 Task: Click find and set the "Refine current search" while find customer
Action: Mouse moved to (177, 18)
Screenshot: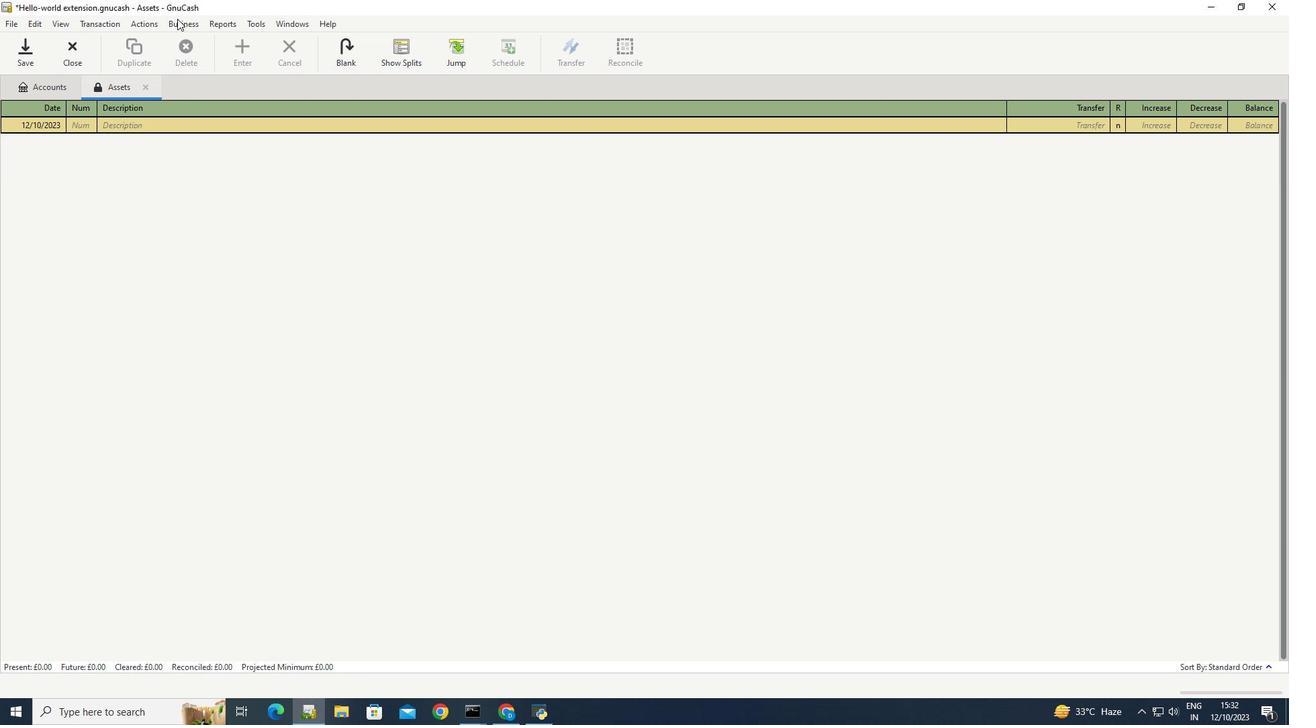 
Action: Mouse pressed left at (177, 18)
Screenshot: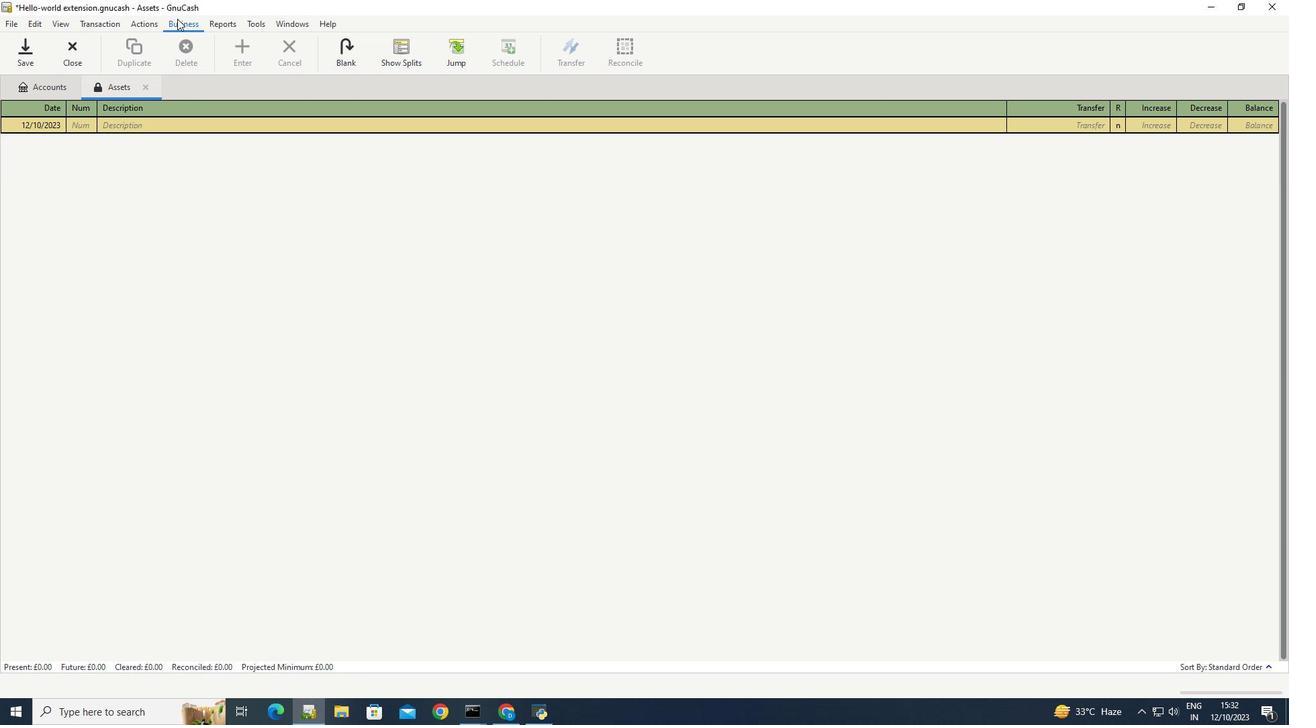 
Action: Mouse moved to (349, 69)
Screenshot: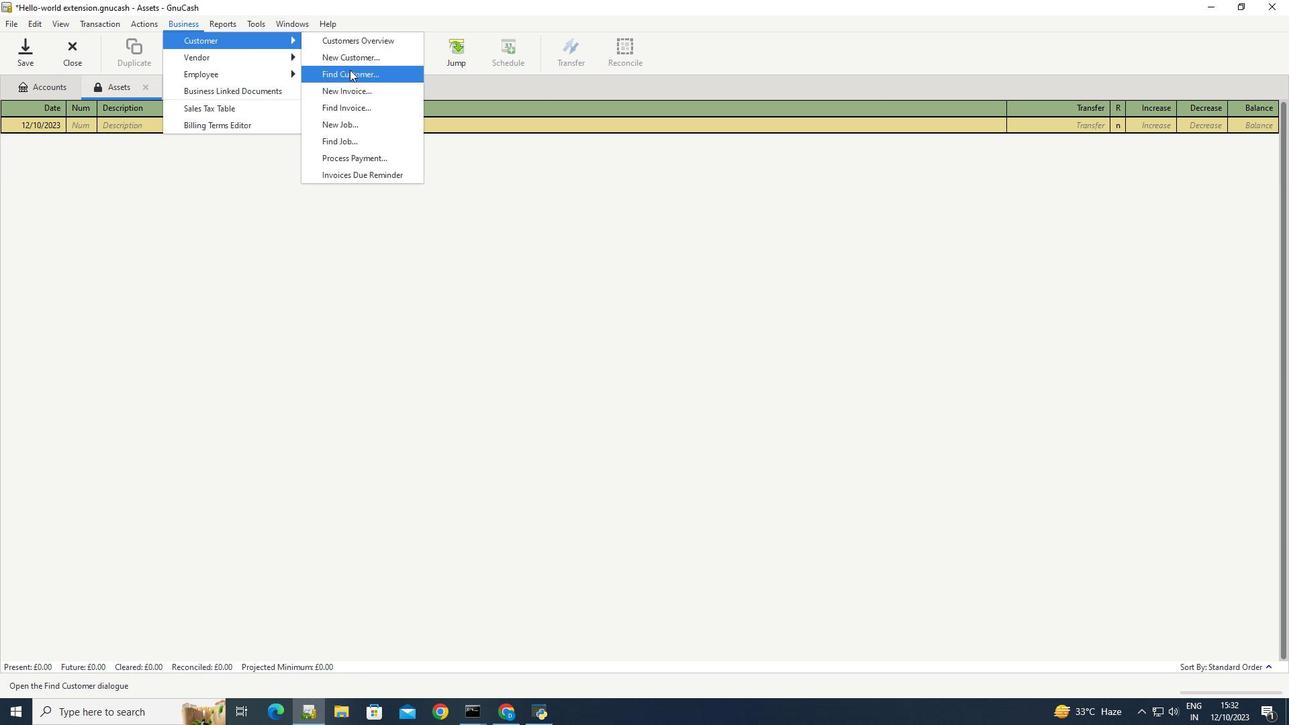
Action: Mouse pressed left at (349, 69)
Screenshot: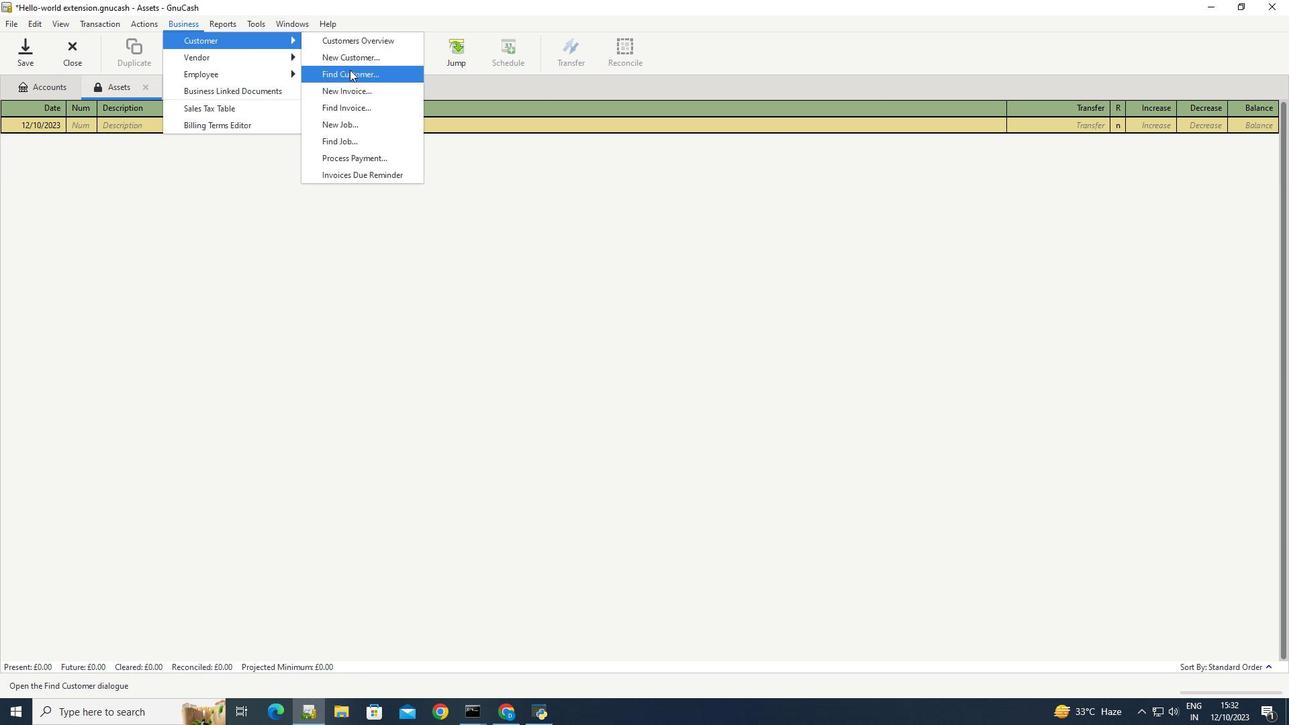 
Action: Mouse moved to (665, 317)
Screenshot: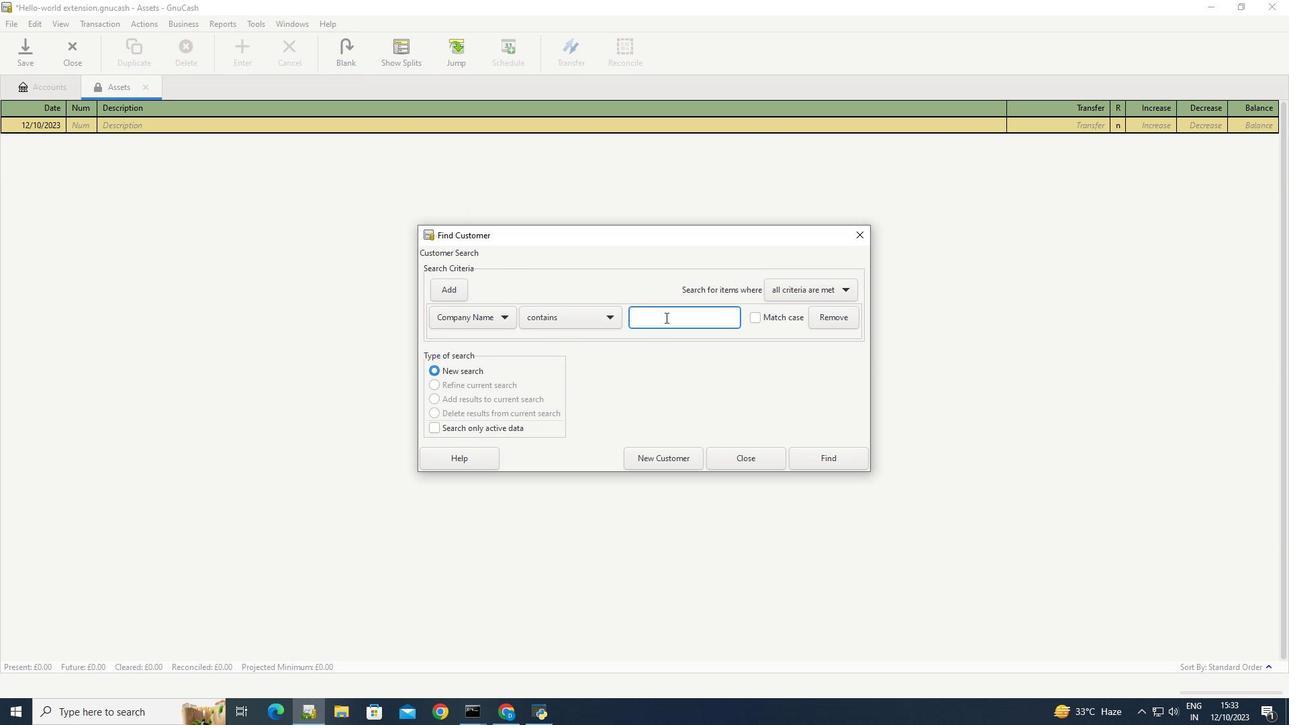 
Action: Mouse pressed left at (665, 317)
Screenshot: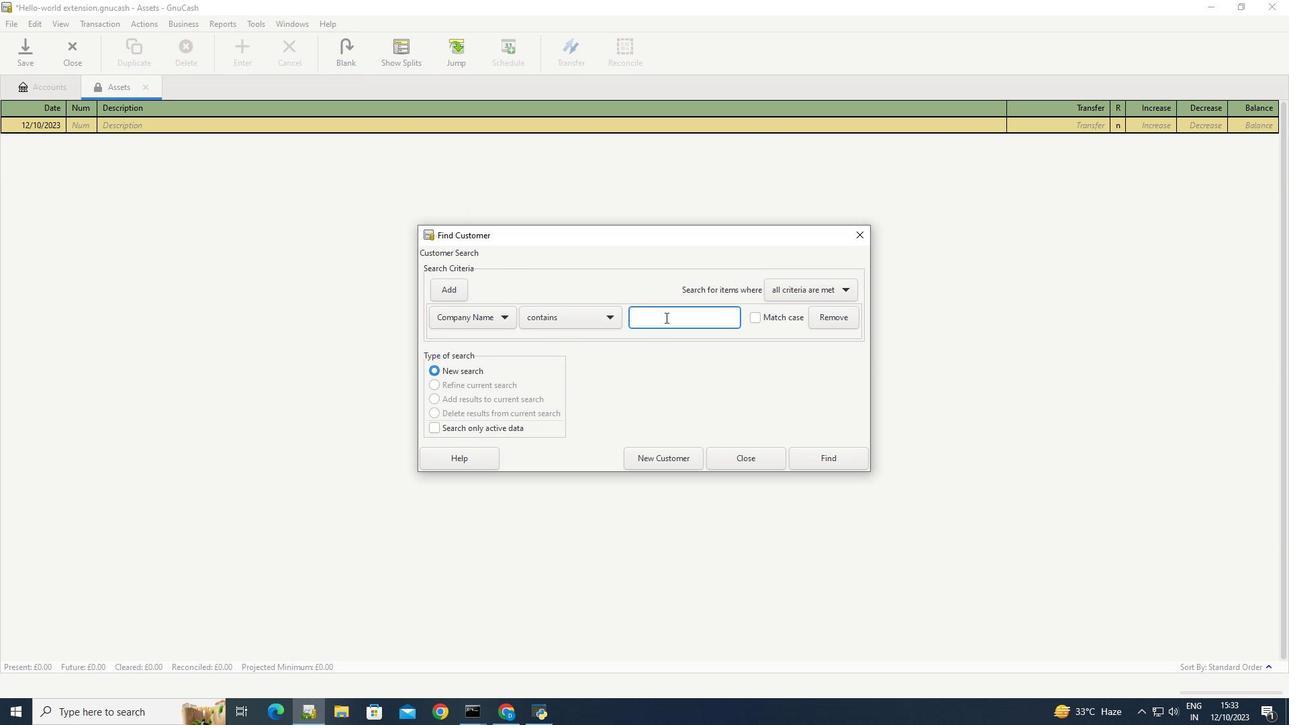 
Action: Key pressed <Key.caps_lock>SOF<Key.backspace><Key.backspace><Key.caps_lock>oftage
Screenshot: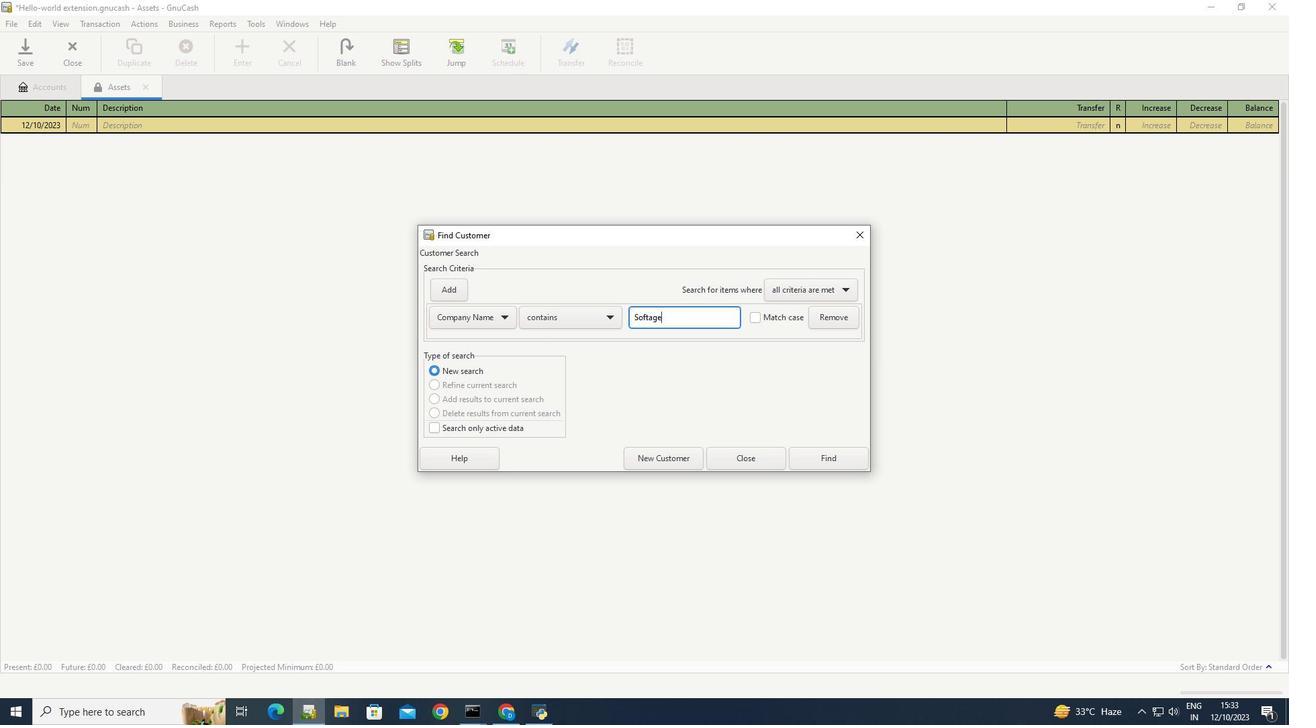 
Action: Mouse moved to (668, 365)
Screenshot: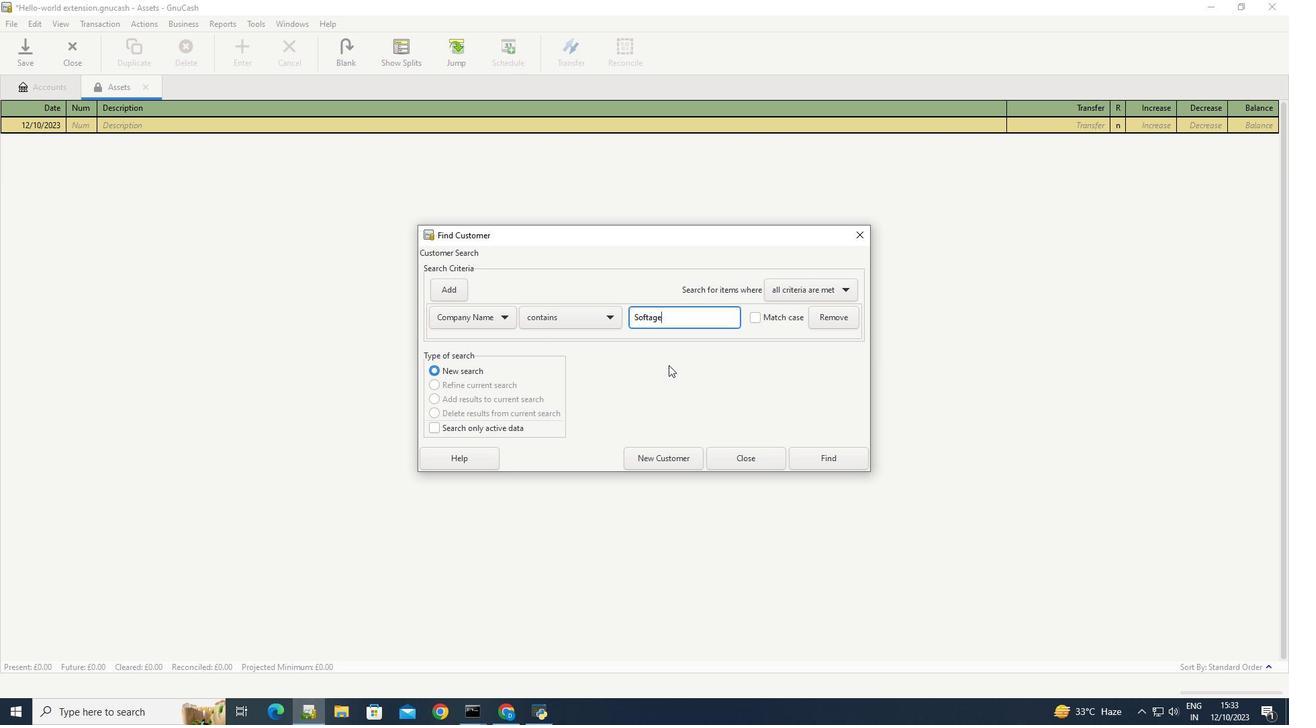 
Action: Mouse pressed left at (668, 365)
Screenshot: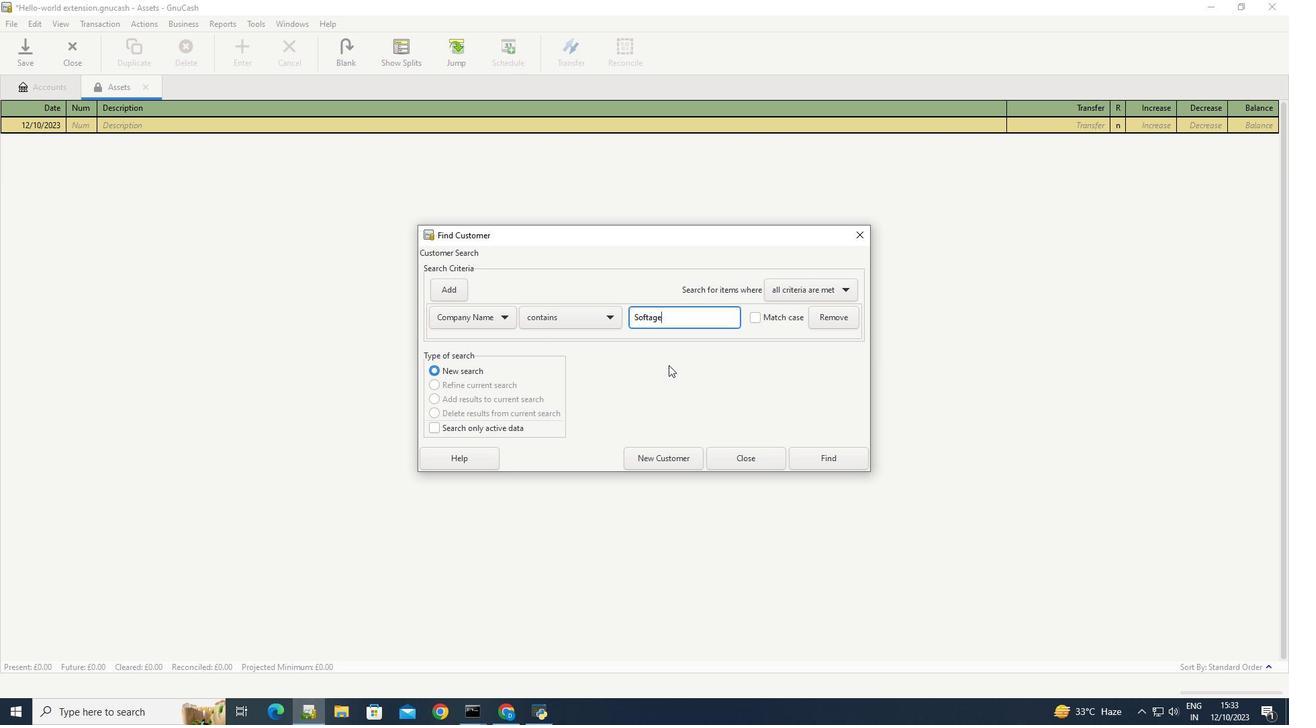 
Action: Mouse moved to (811, 453)
Screenshot: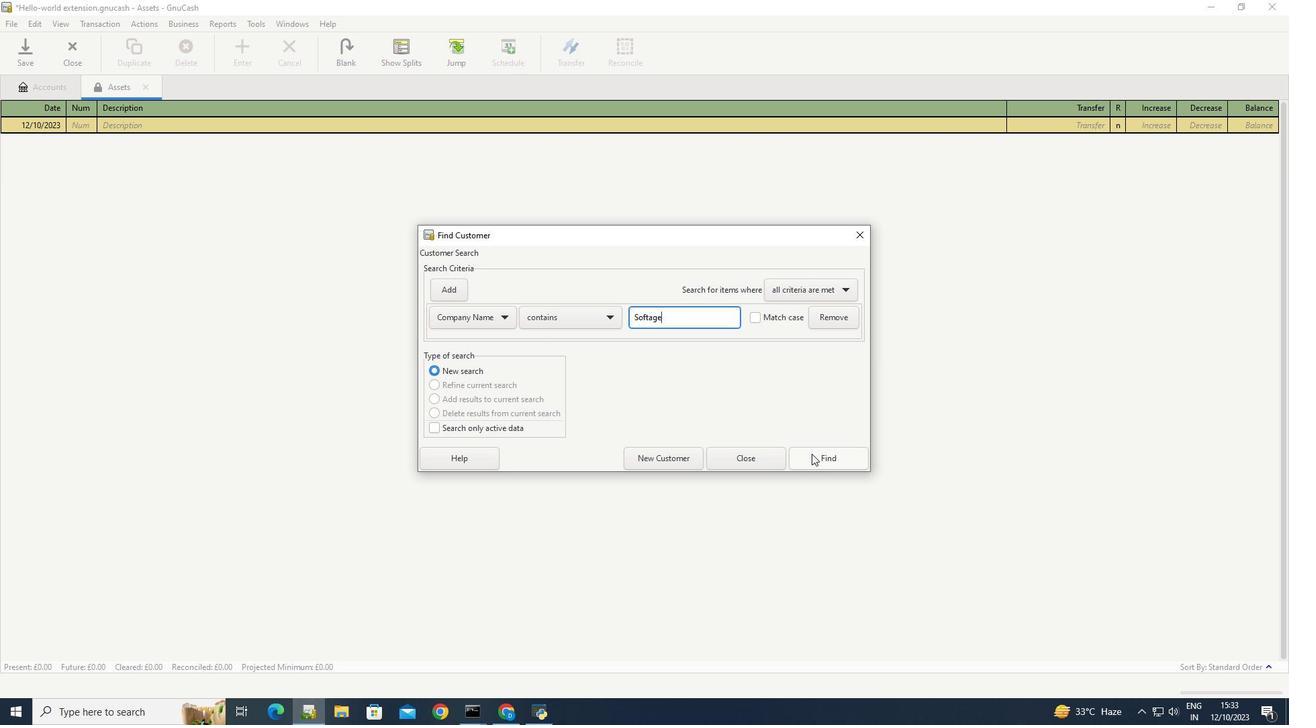 
Action: Mouse pressed left at (811, 453)
Screenshot: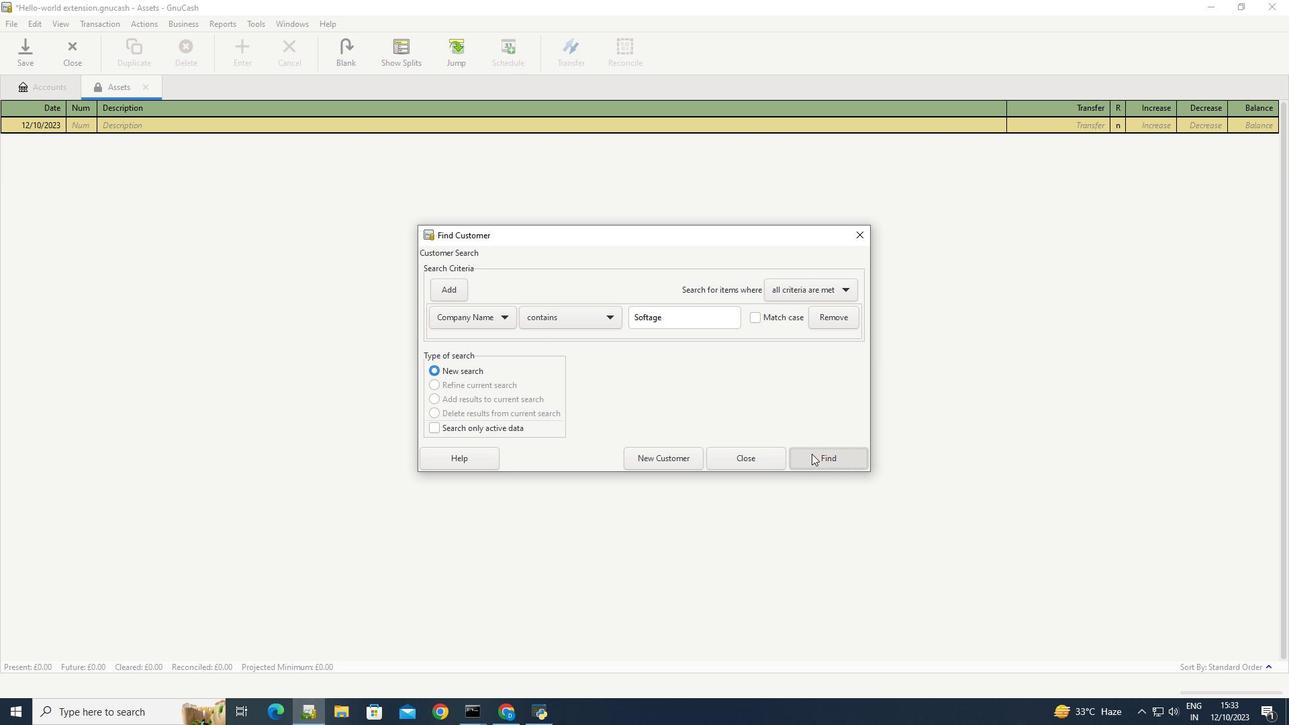 
Action: Mouse moved to (431, 353)
Screenshot: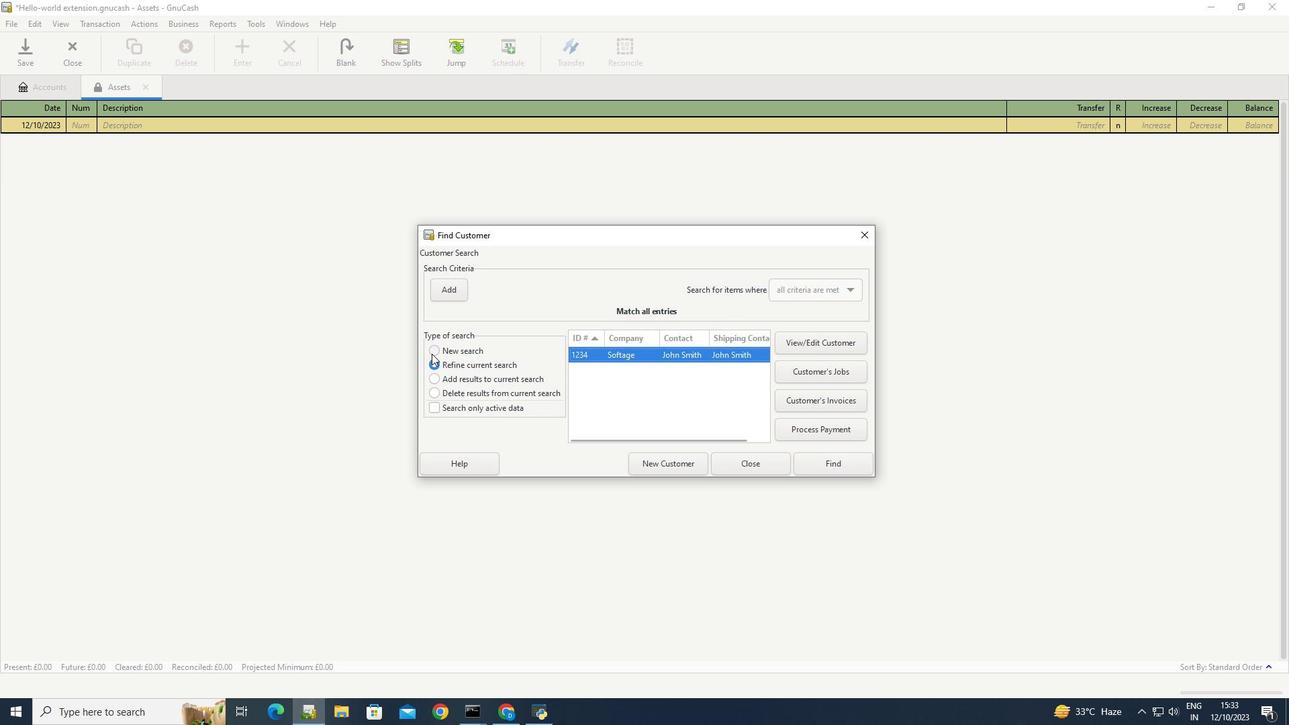 
Action: Mouse pressed left at (431, 353)
Screenshot: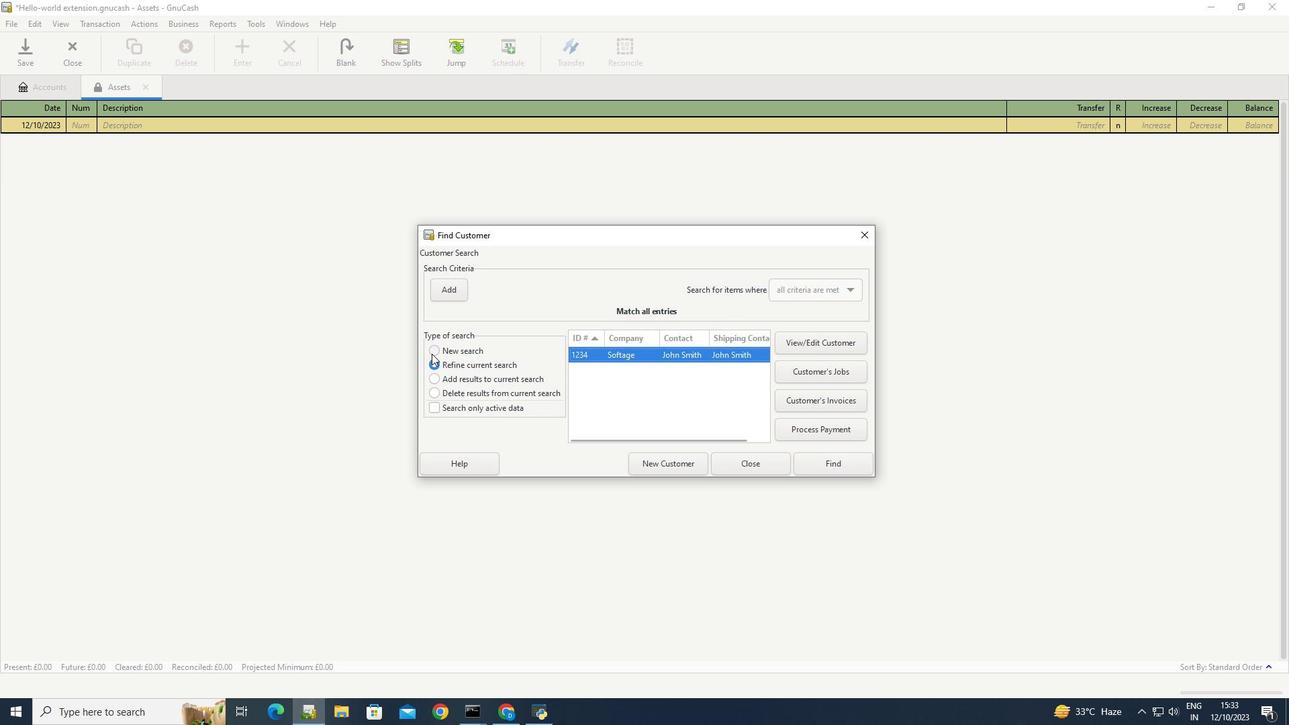 
Action: Mouse moved to (437, 365)
Screenshot: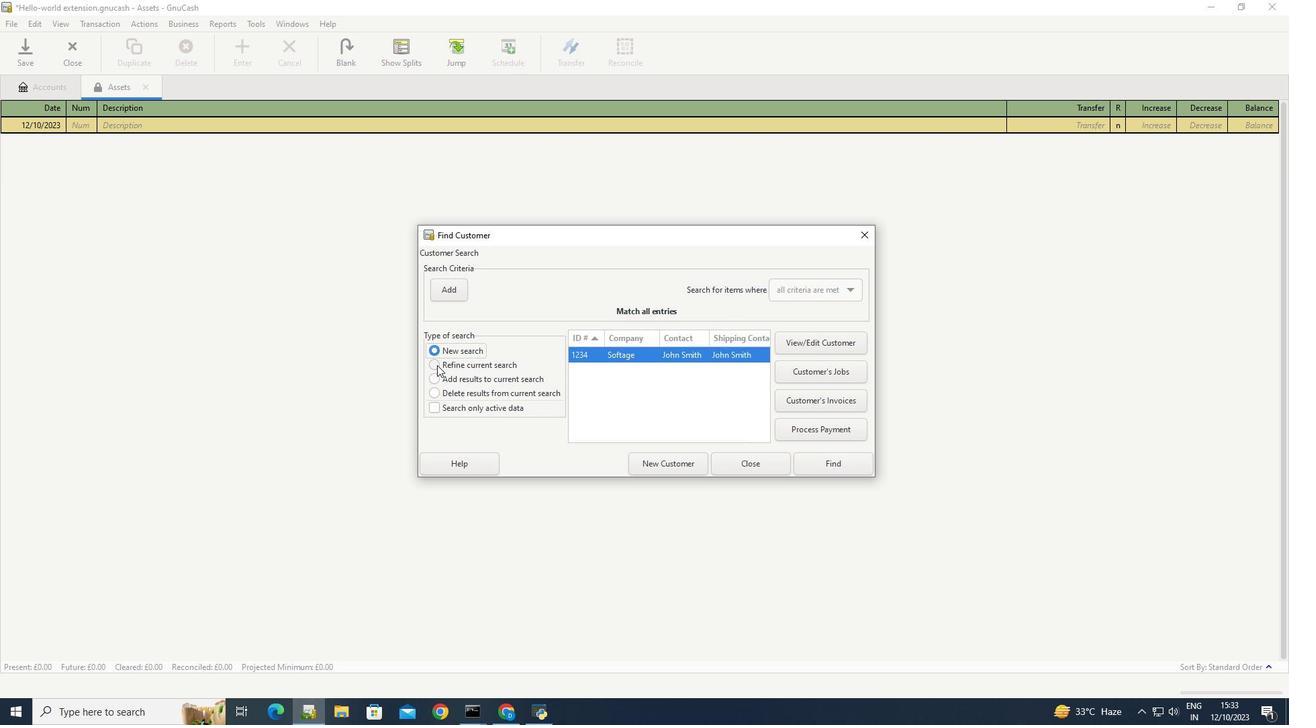 
Action: Mouse pressed left at (437, 365)
Screenshot: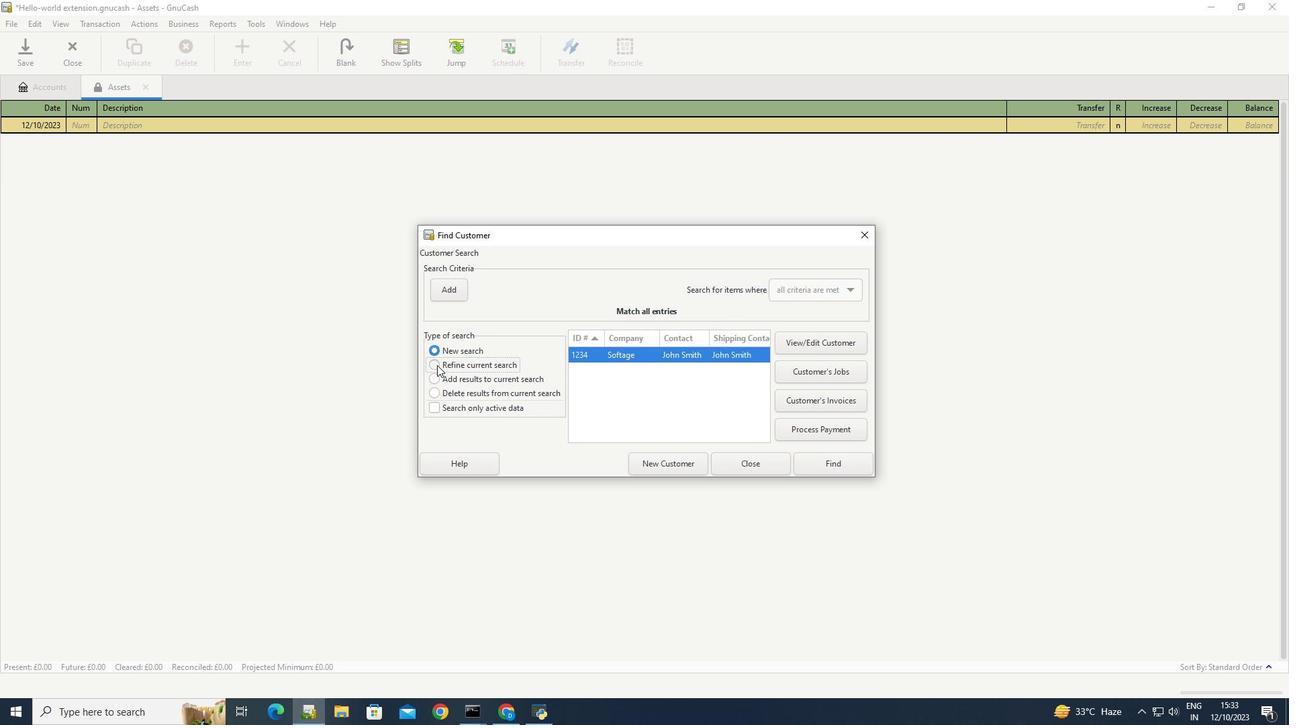 
Action: Mouse moved to (650, 396)
Screenshot: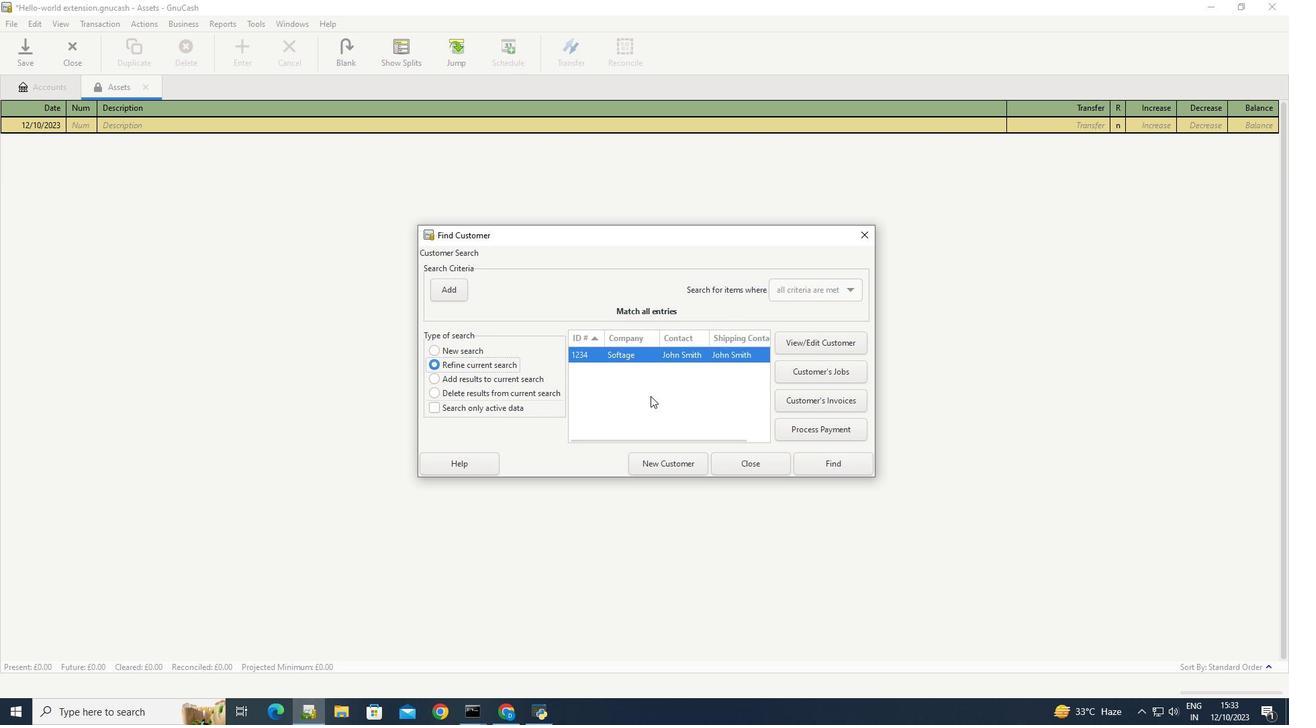 
Action: Mouse pressed left at (650, 396)
Screenshot: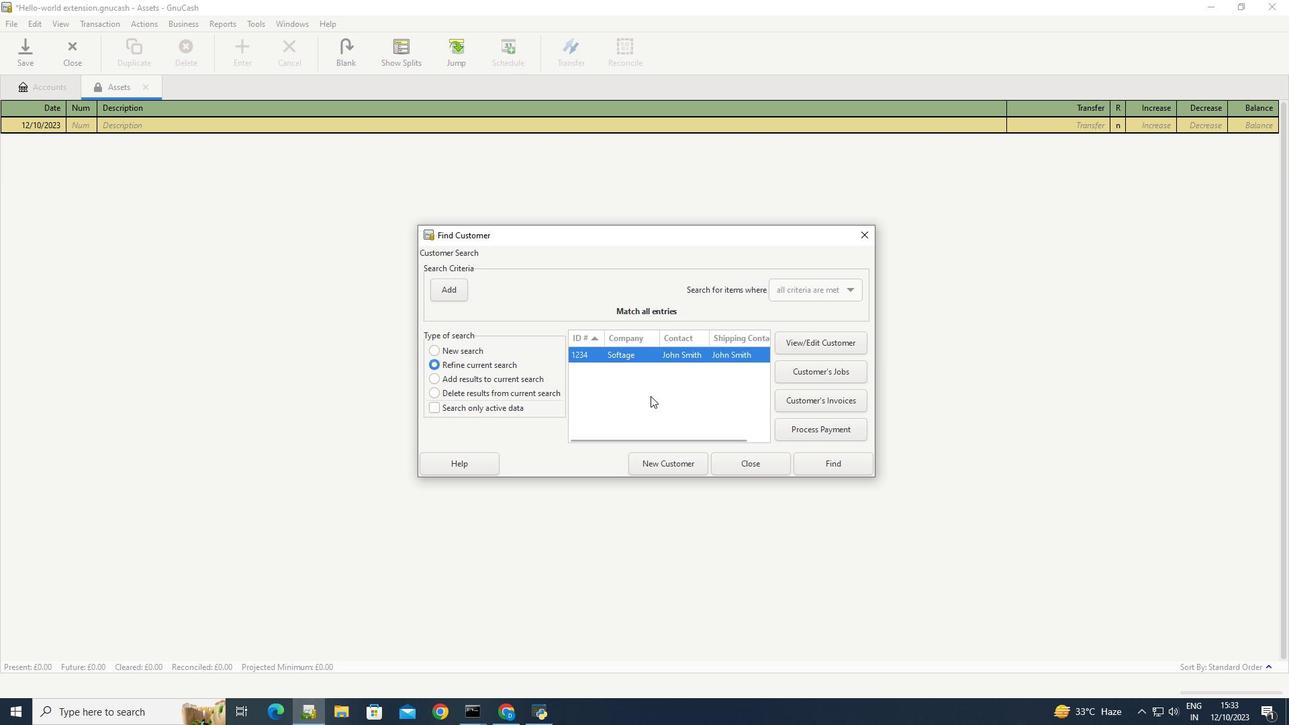 
